 Task: Copy the card to the bottom of list, write list name "trello first" and board name "progress report".
Action: Mouse moved to (1329, 109)
Screenshot: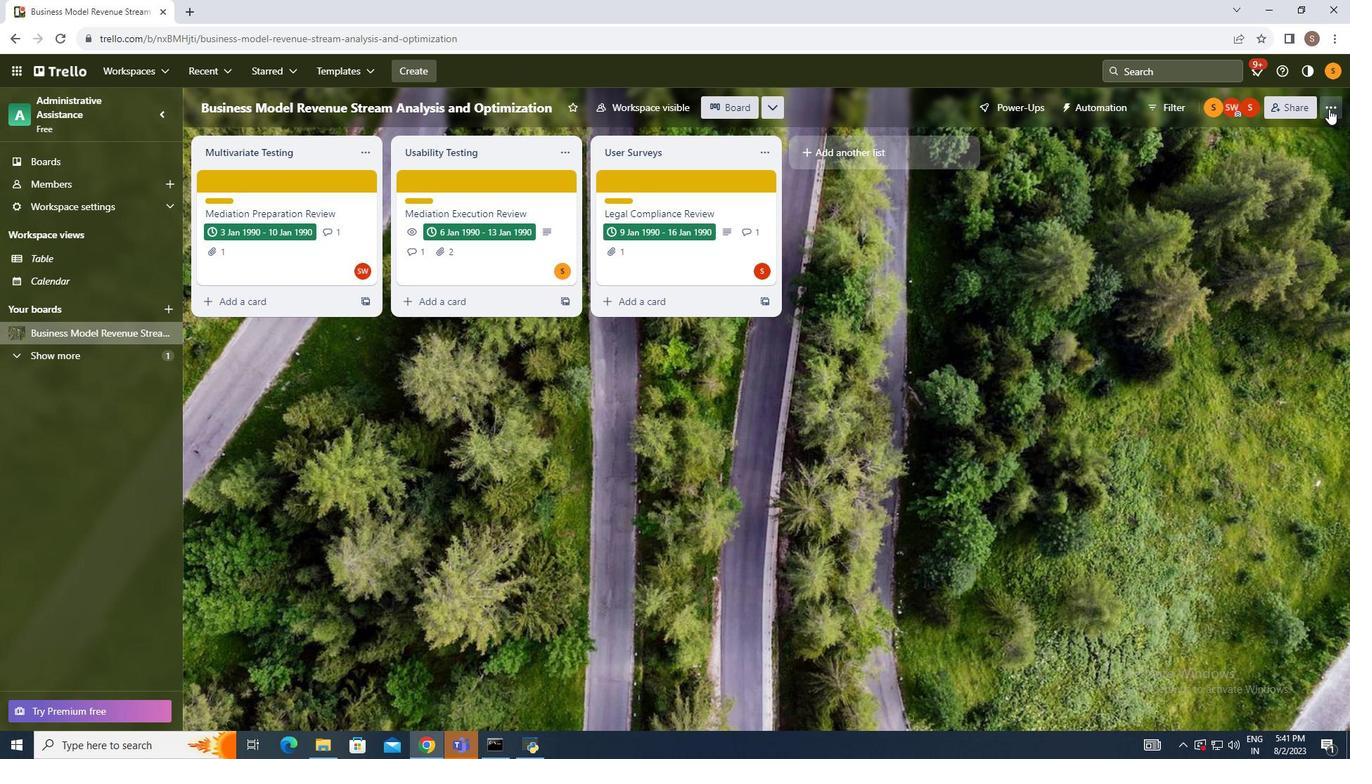 
Action: Mouse pressed left at (1329, 109)
Screenshot: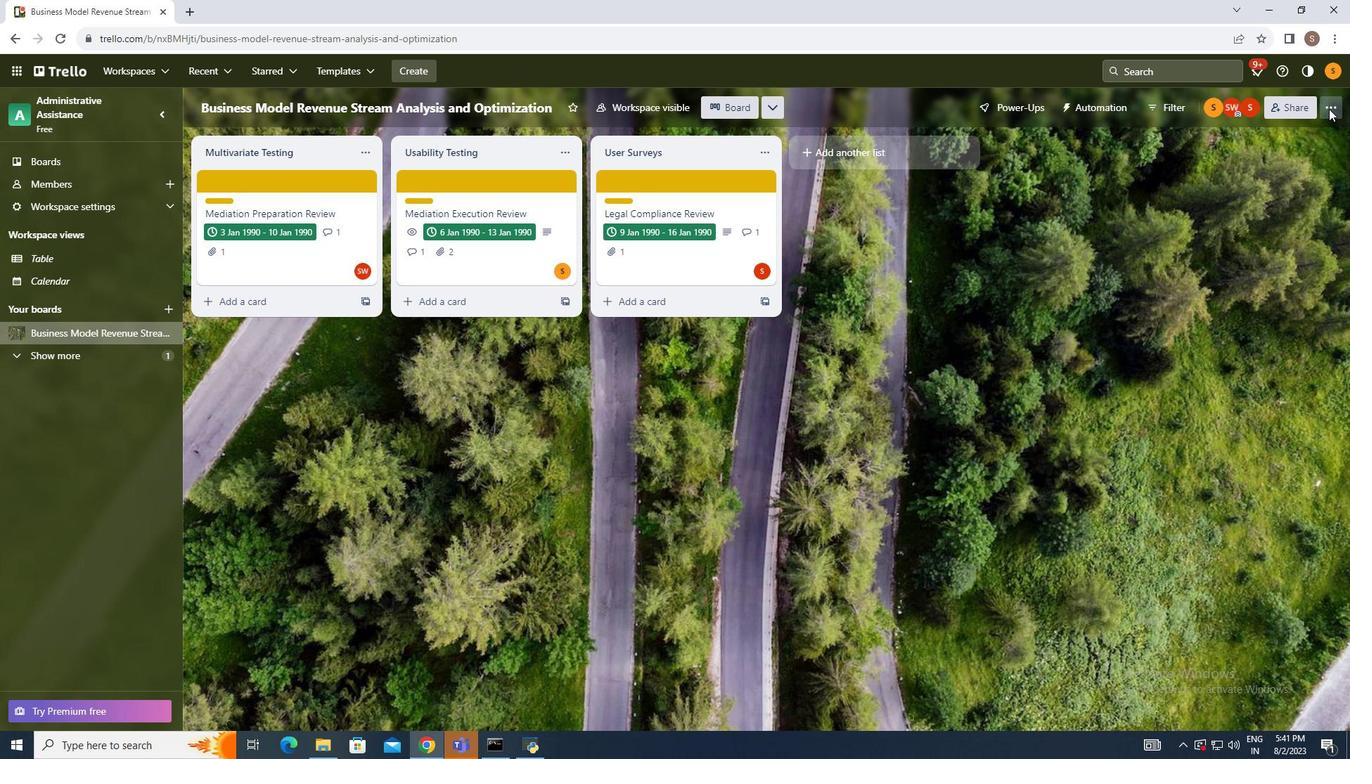 
Action: Mouse moved to (1223, 294)
Screenshot: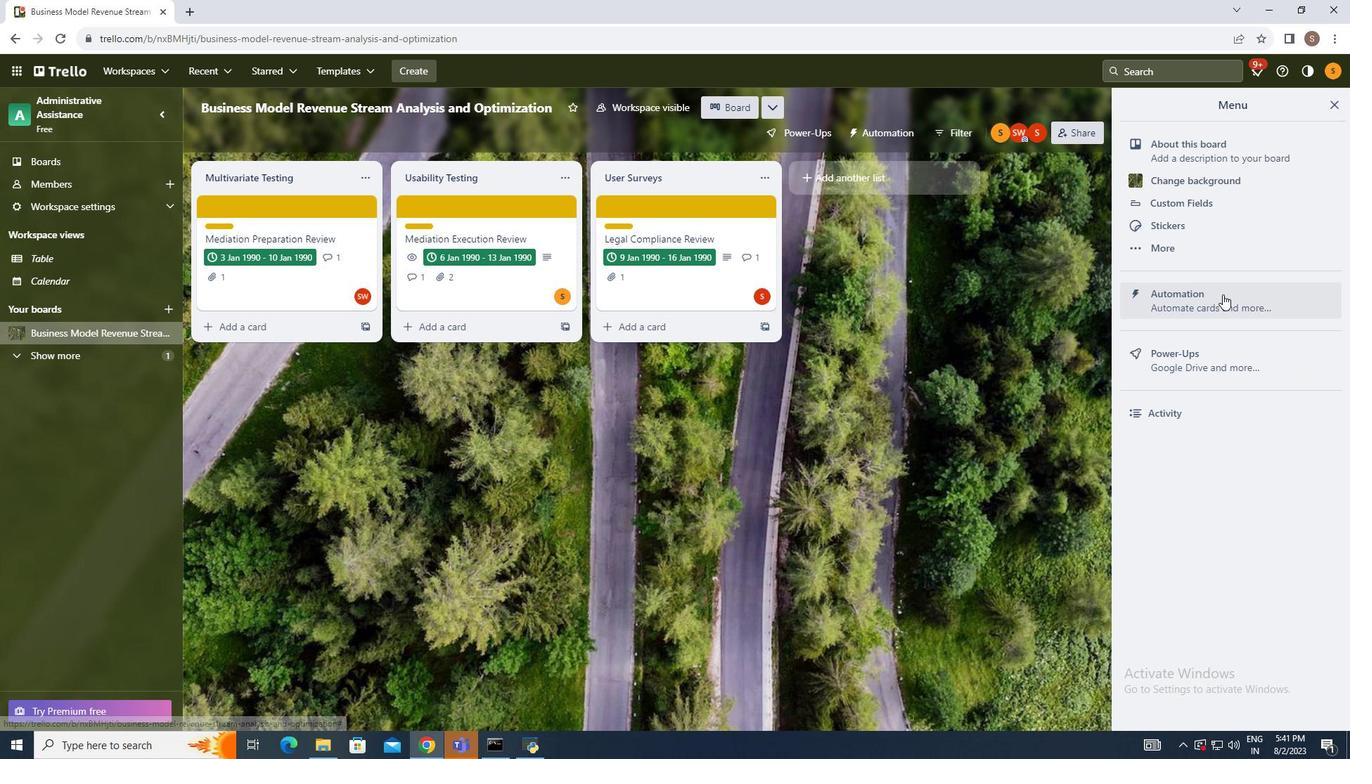 
Action: Mouse pressed left at (1223, 294)
Screenshot: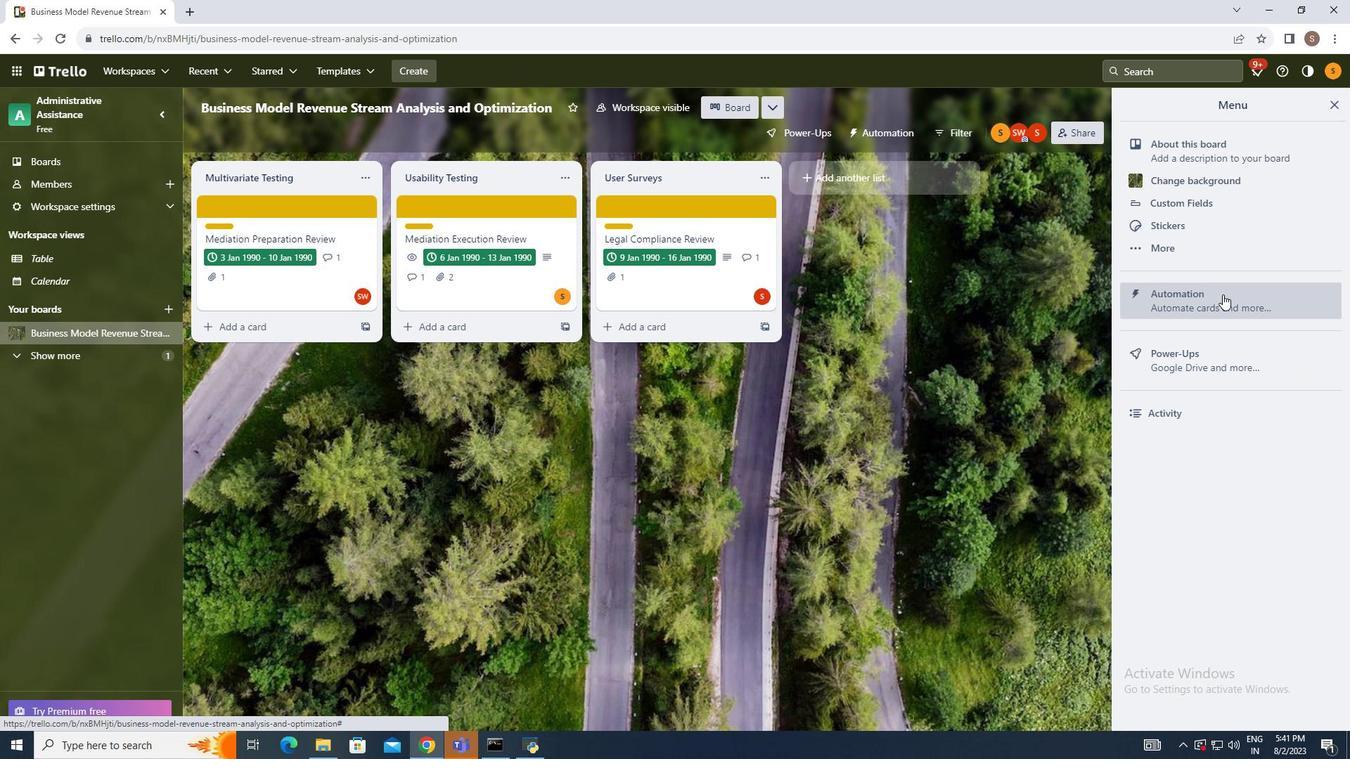 
Action: Mouse moved to (253, 360)
Screenshot: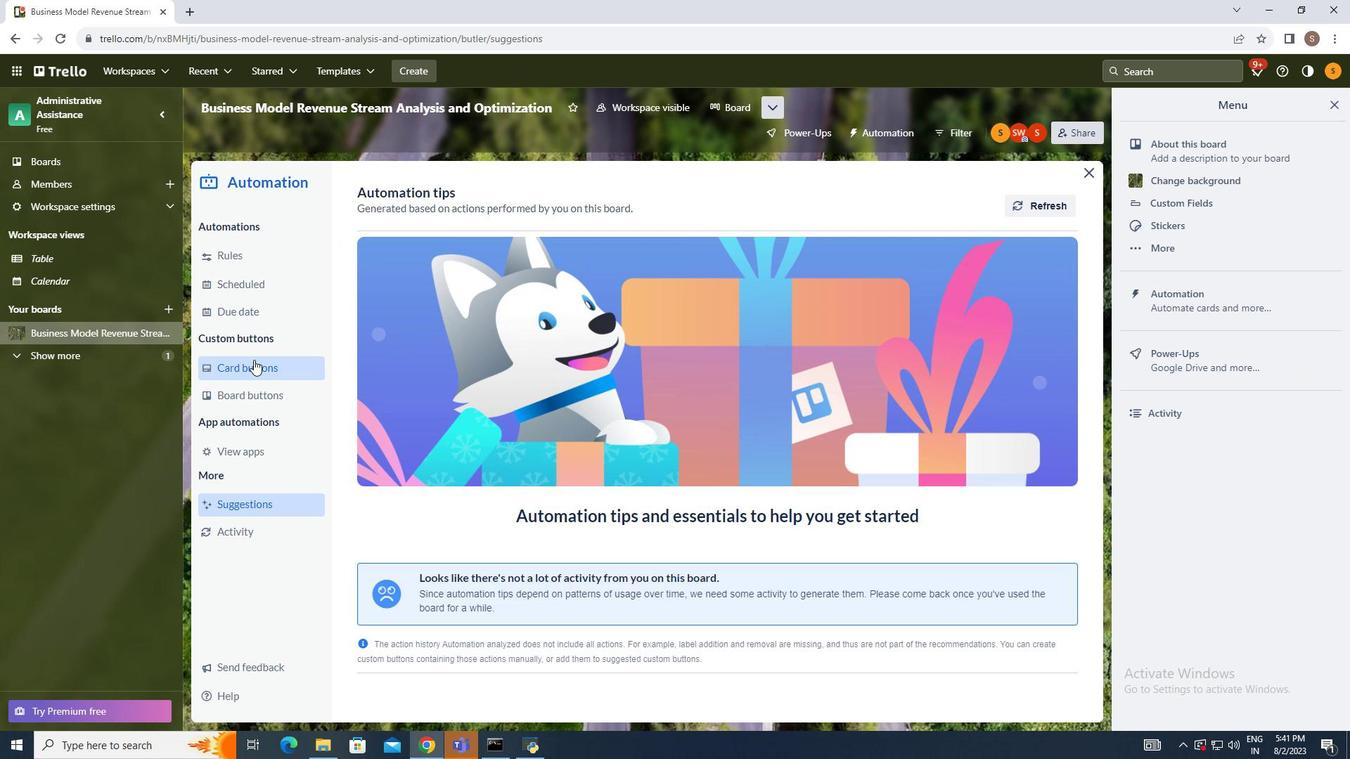 
Action: Mouse pressed left at (253, 360)
Screenshot: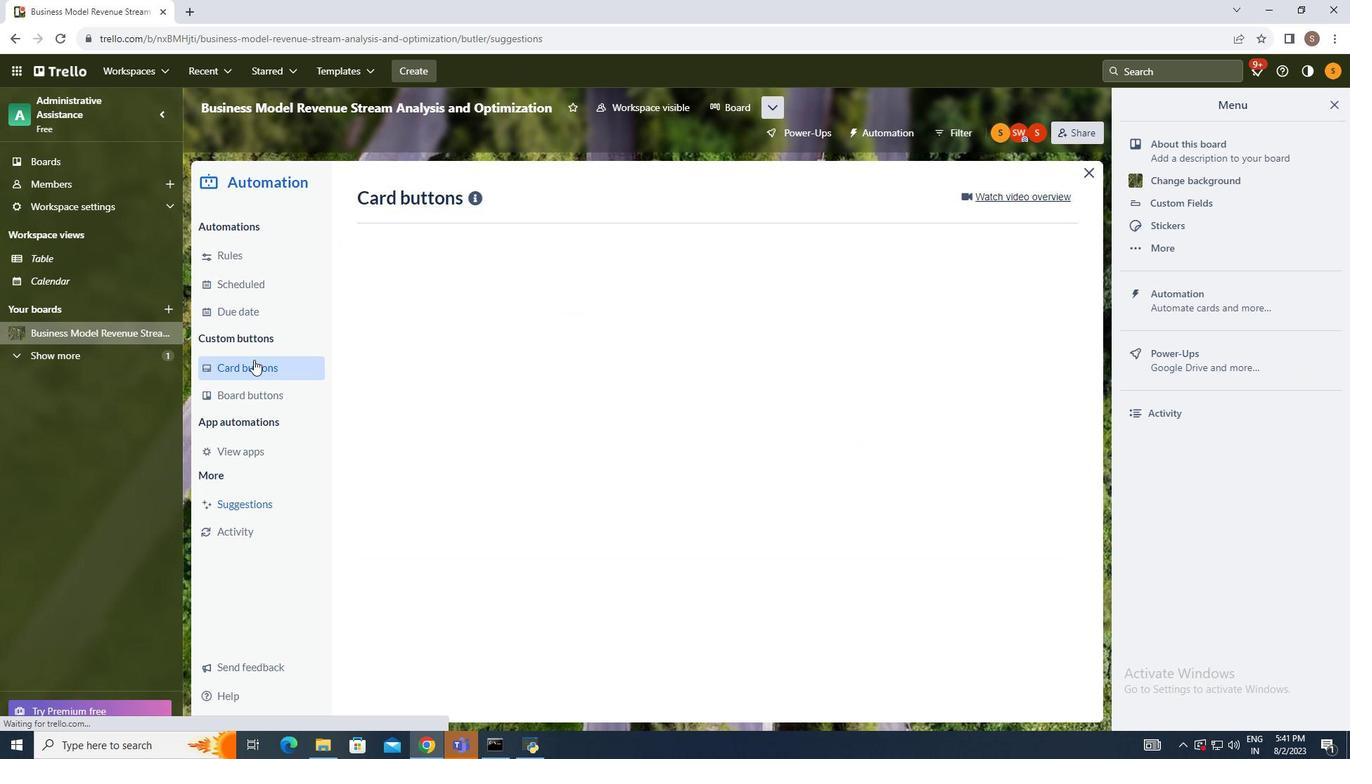 
Action: Mouse moved to (1009, 200)
Screenshot: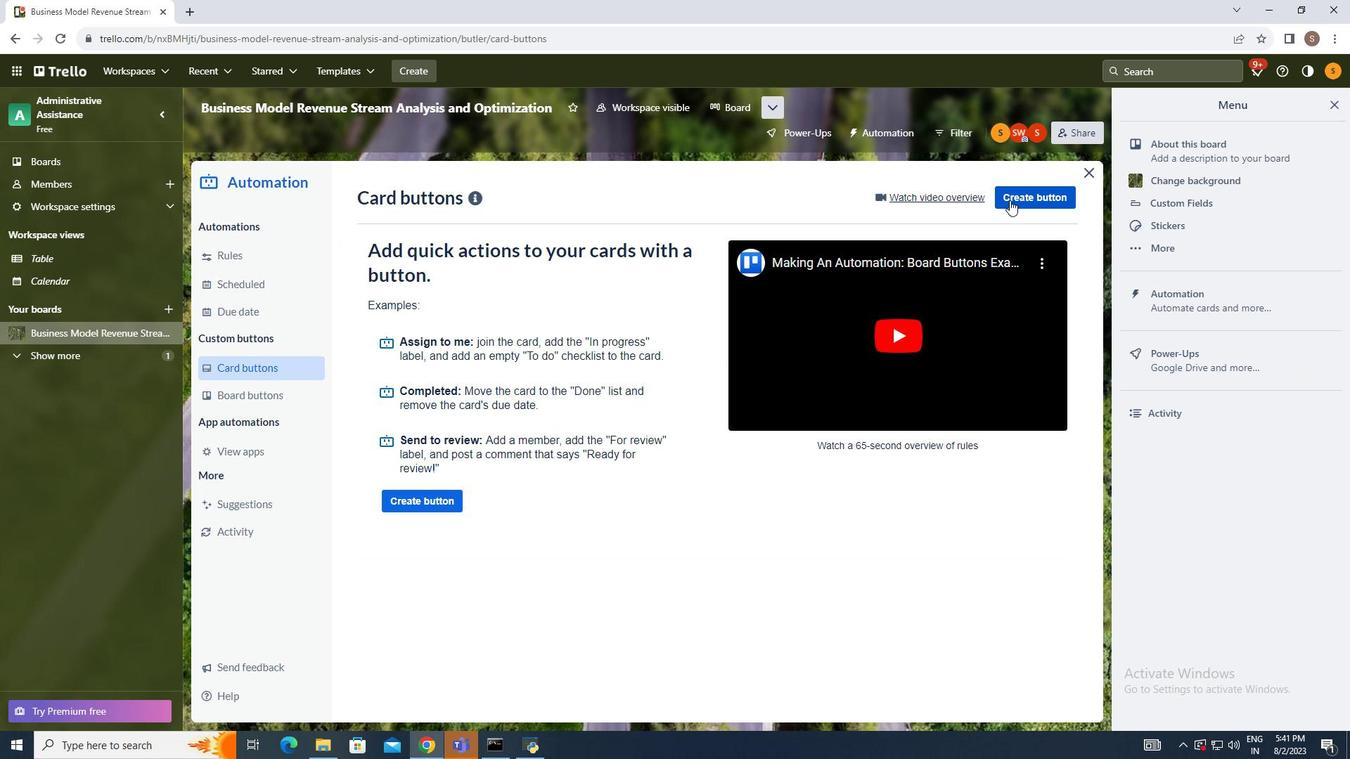 
Action: Mouse pressed left at (1009, 200)
Screenshot: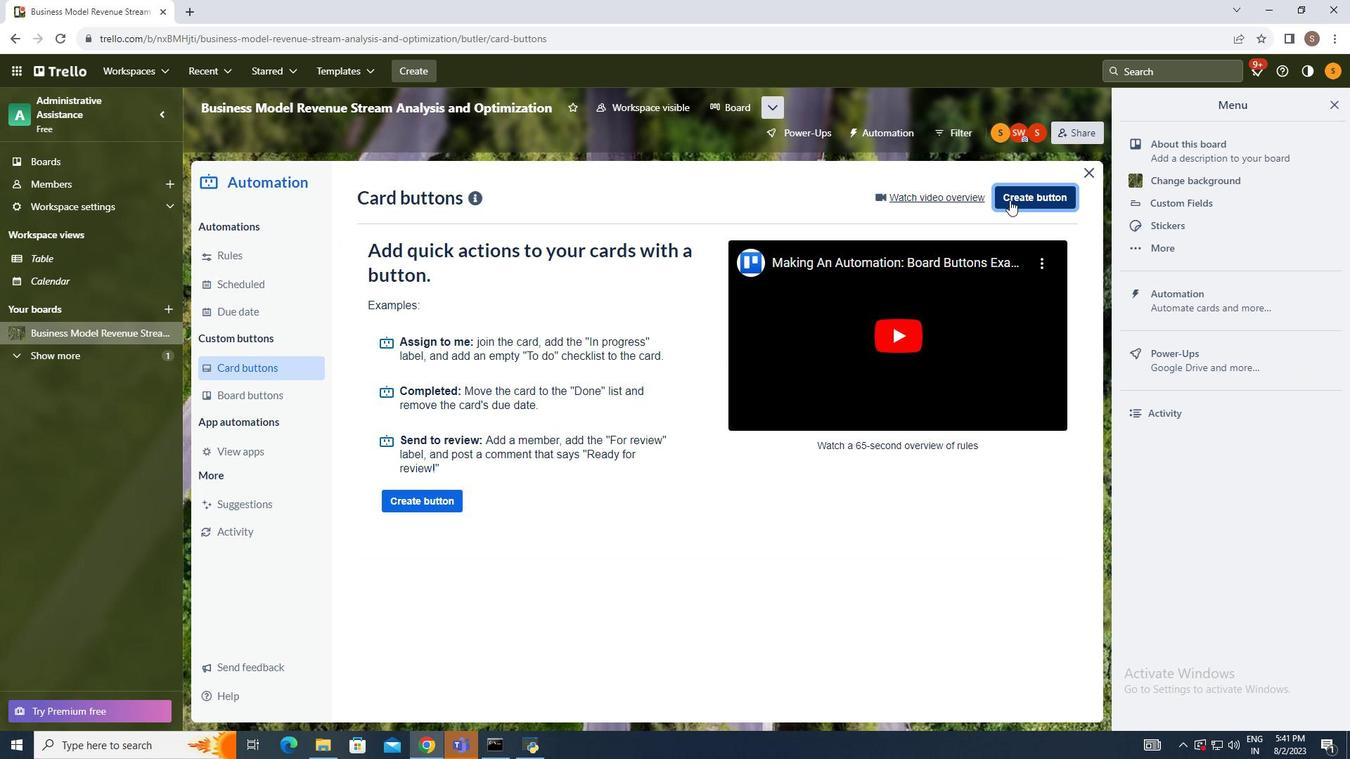 
Action: Mouse moved to (730, 391)
Screenshot: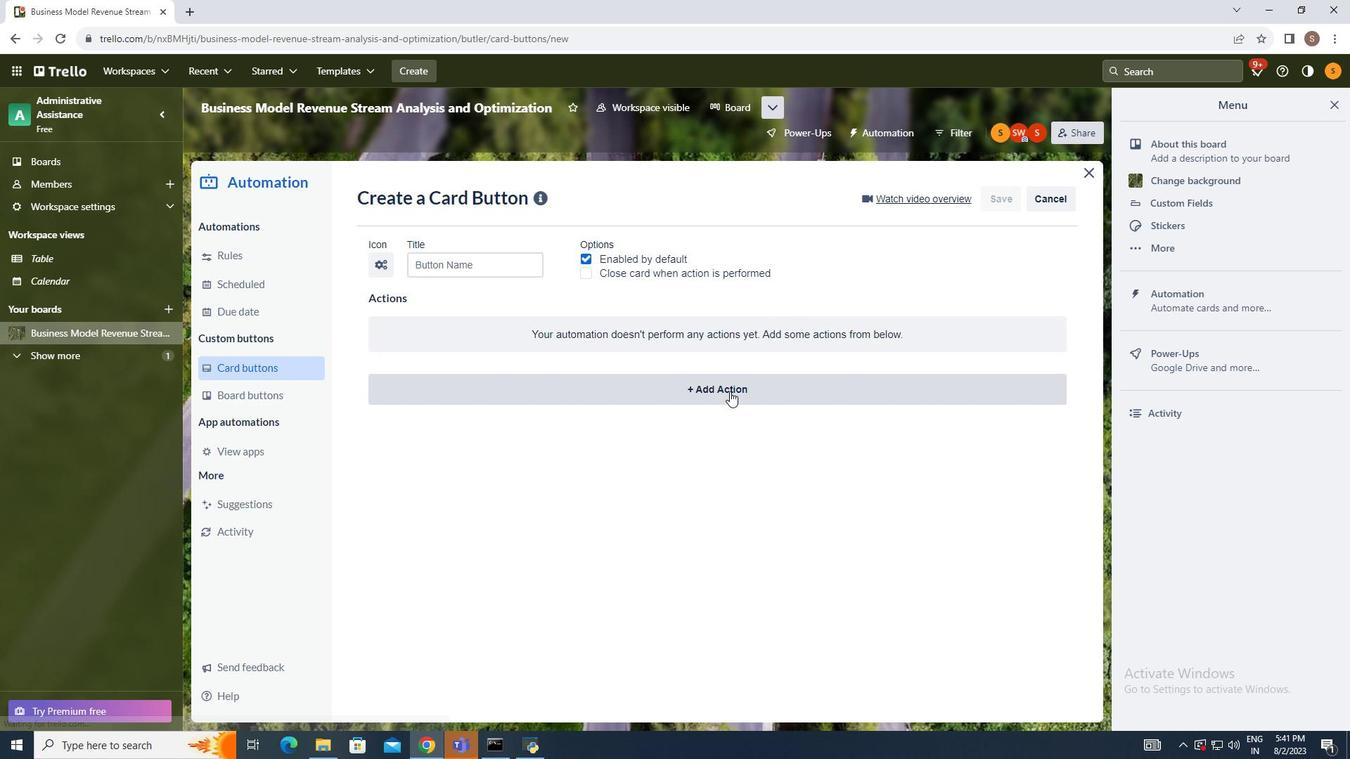 
Action: Mouse pressed left at (730, 391)
Screenshot: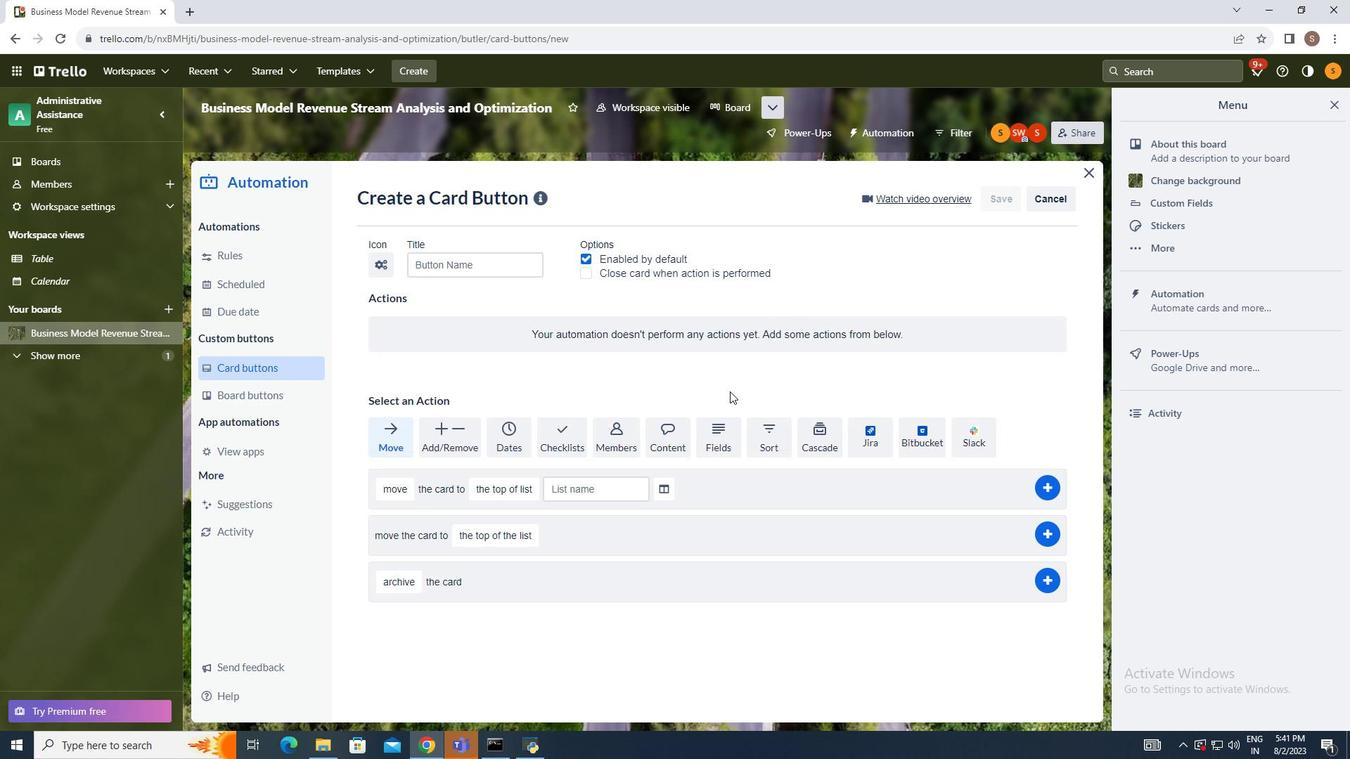 
Action: Mouse moved to (395, 488)
Screenshot: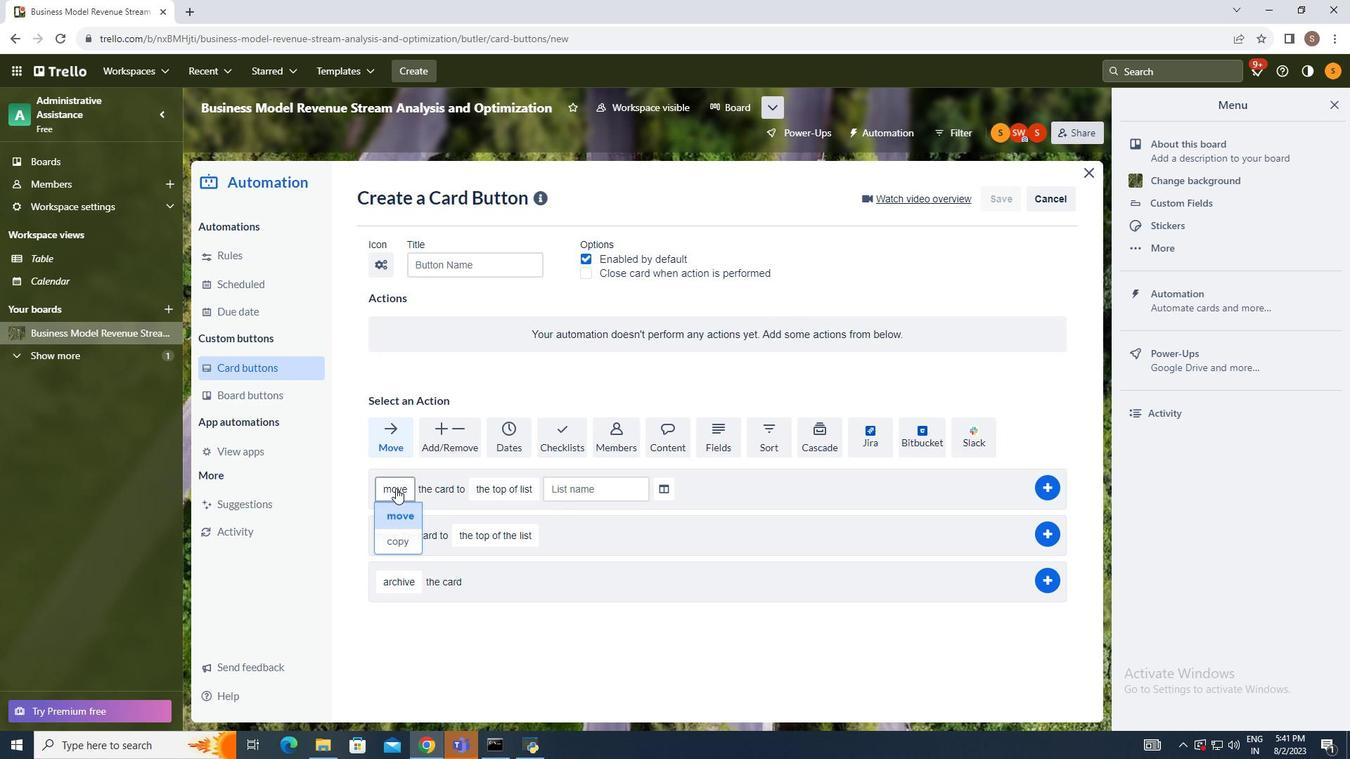 
Action: Mouse pressed left at (395, 488)
Screenshot: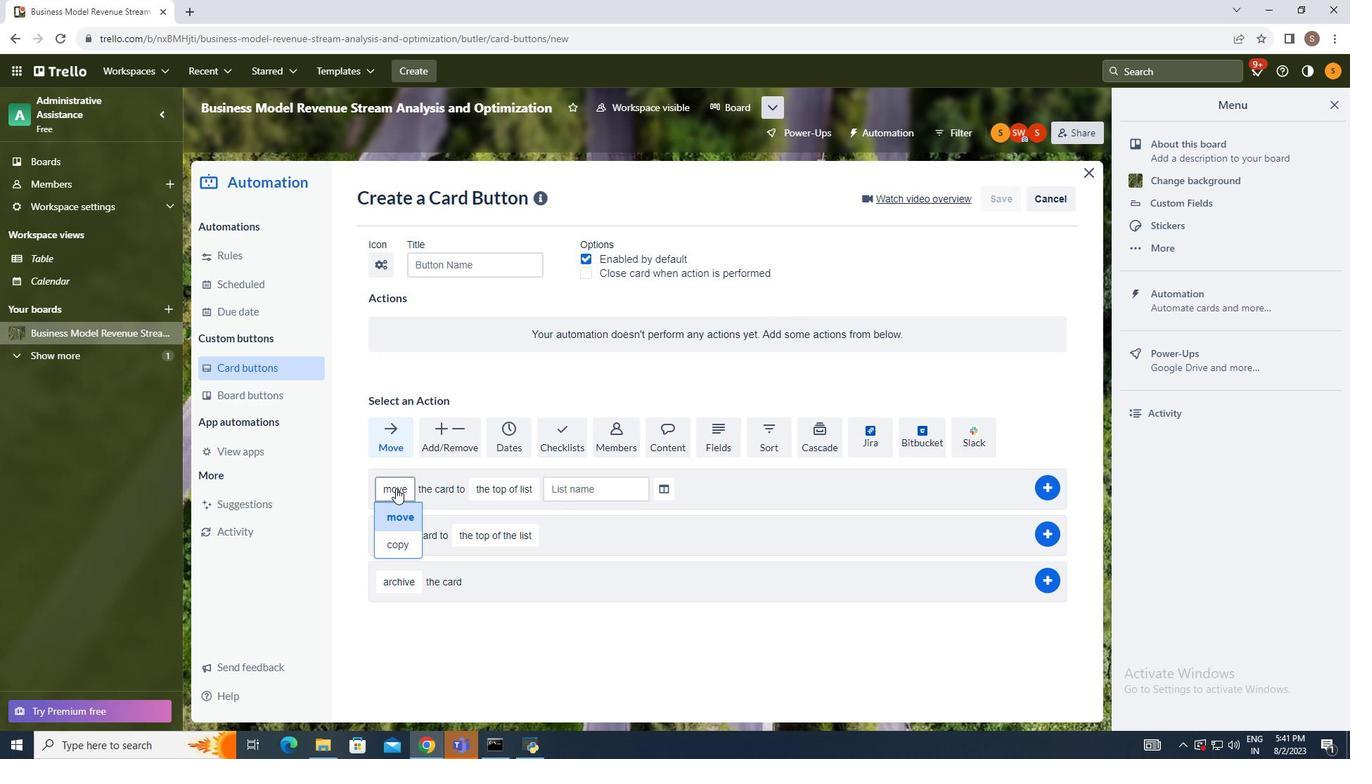 
Action: Mouse moved to (398, 512)
Screenshot: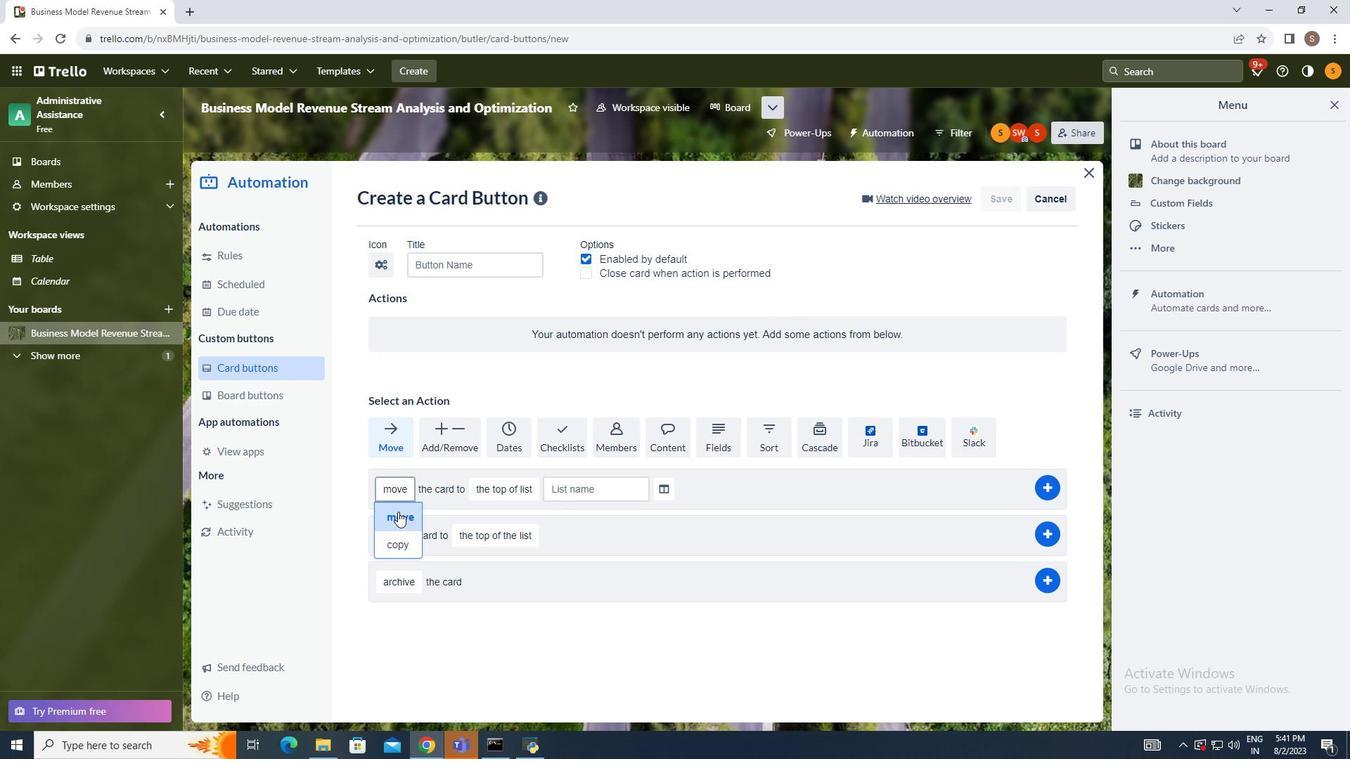 
Action: Mouse pressed left at (398, 512)
Screenshot: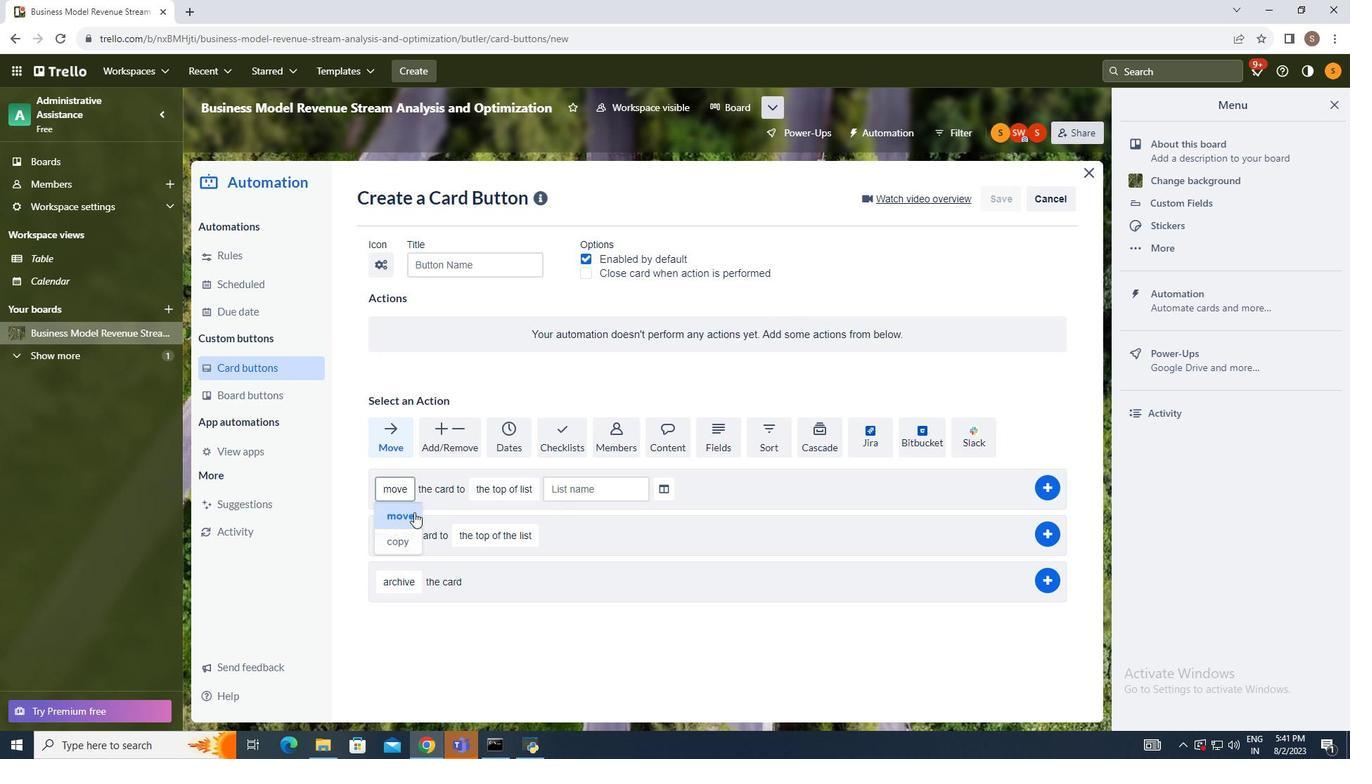 
Action: Mouse moved to (488, 490)
Screenshot: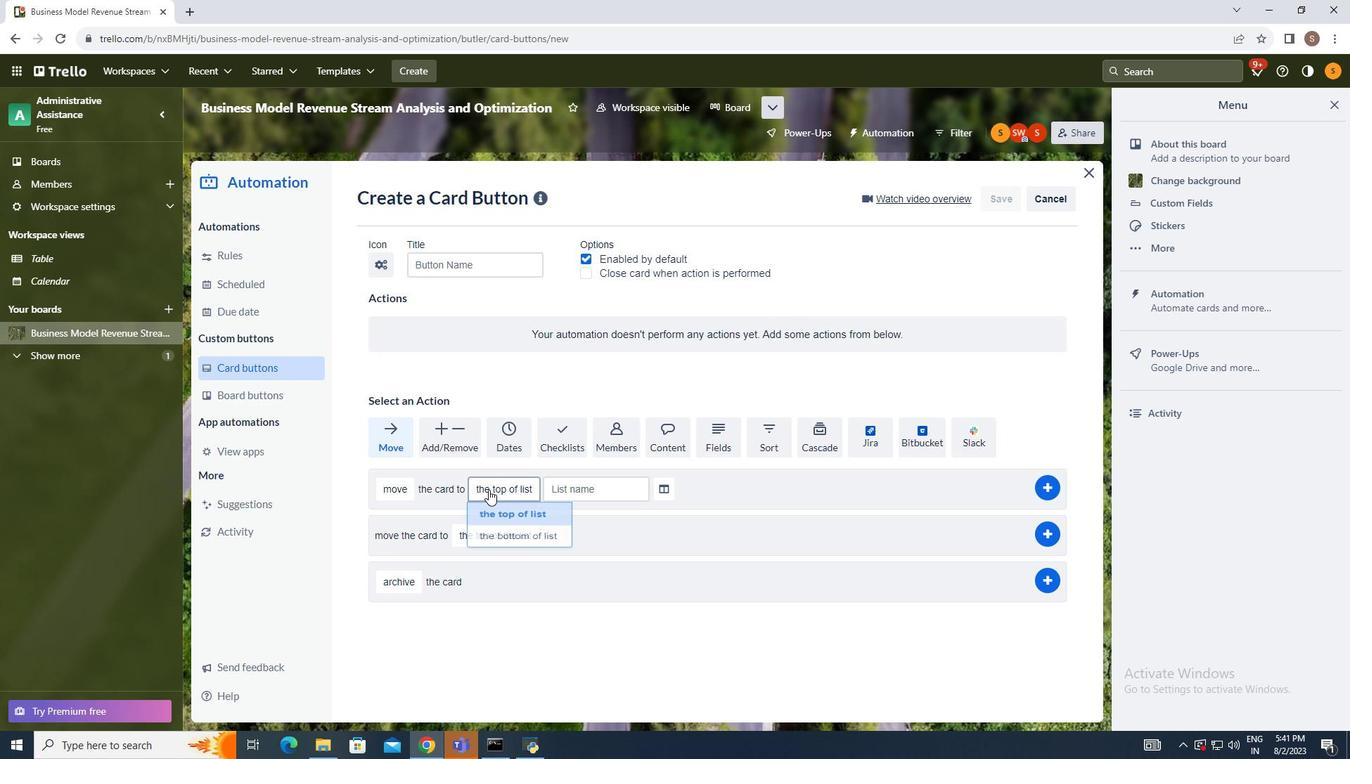 
Action: Mouse pressed left at (488, 490)
Screenshot: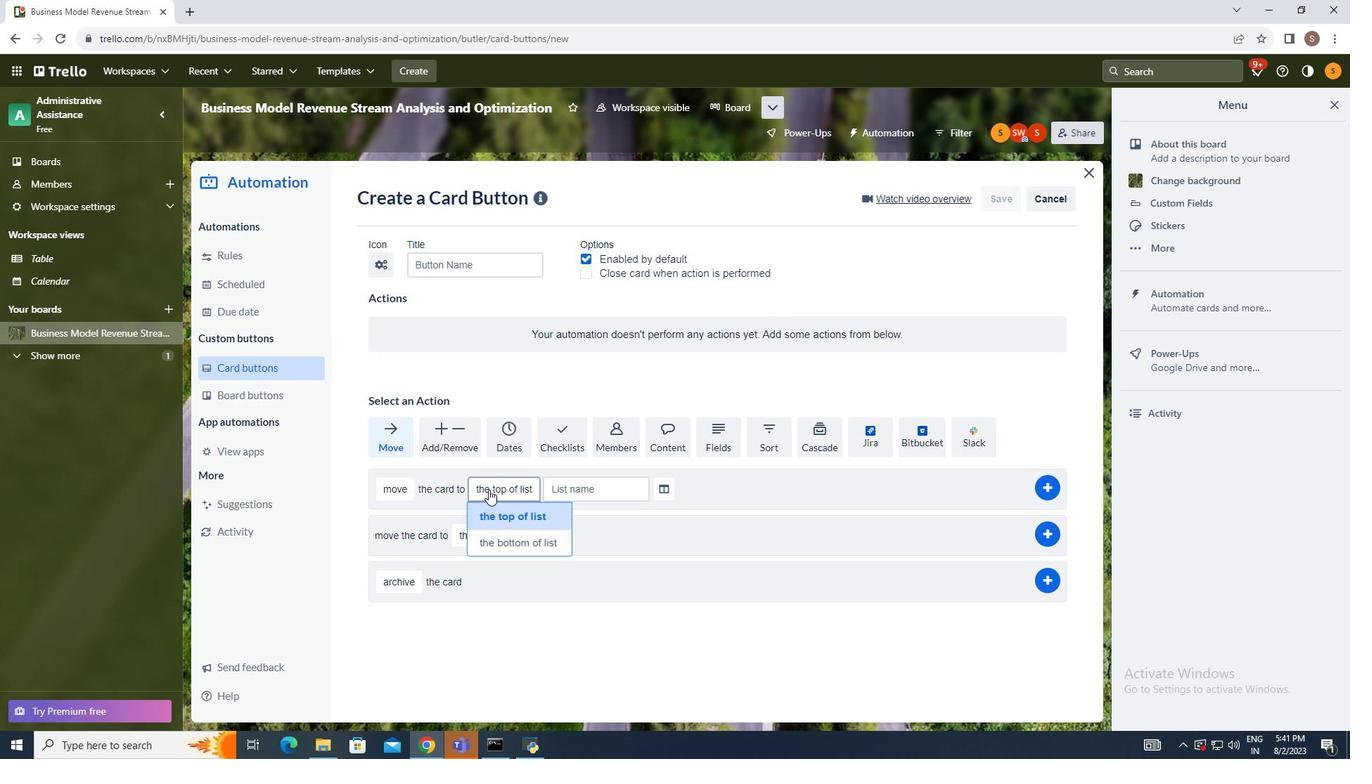 
Action: Mouse moved to (501, 543)
Screenshot: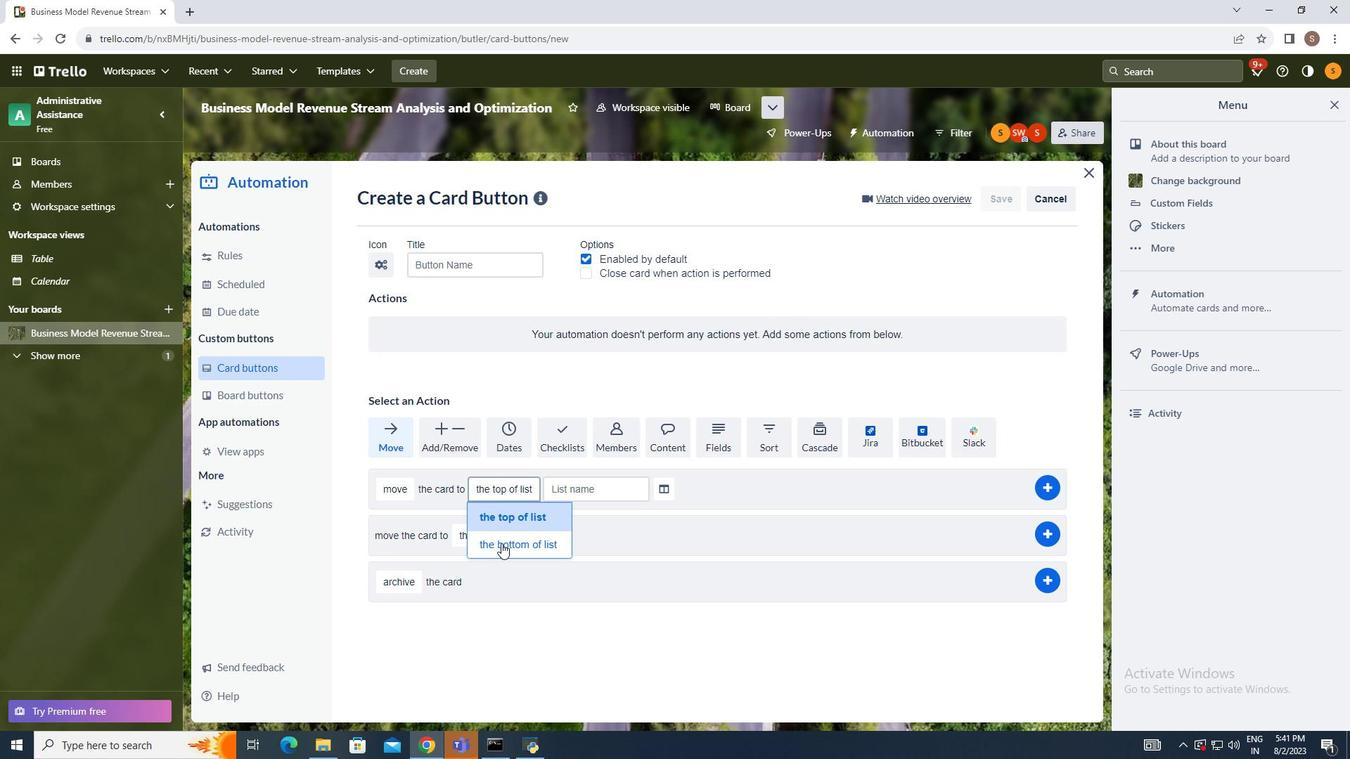 
Action: Mouse pressed left at (501, 543)
Screenshot: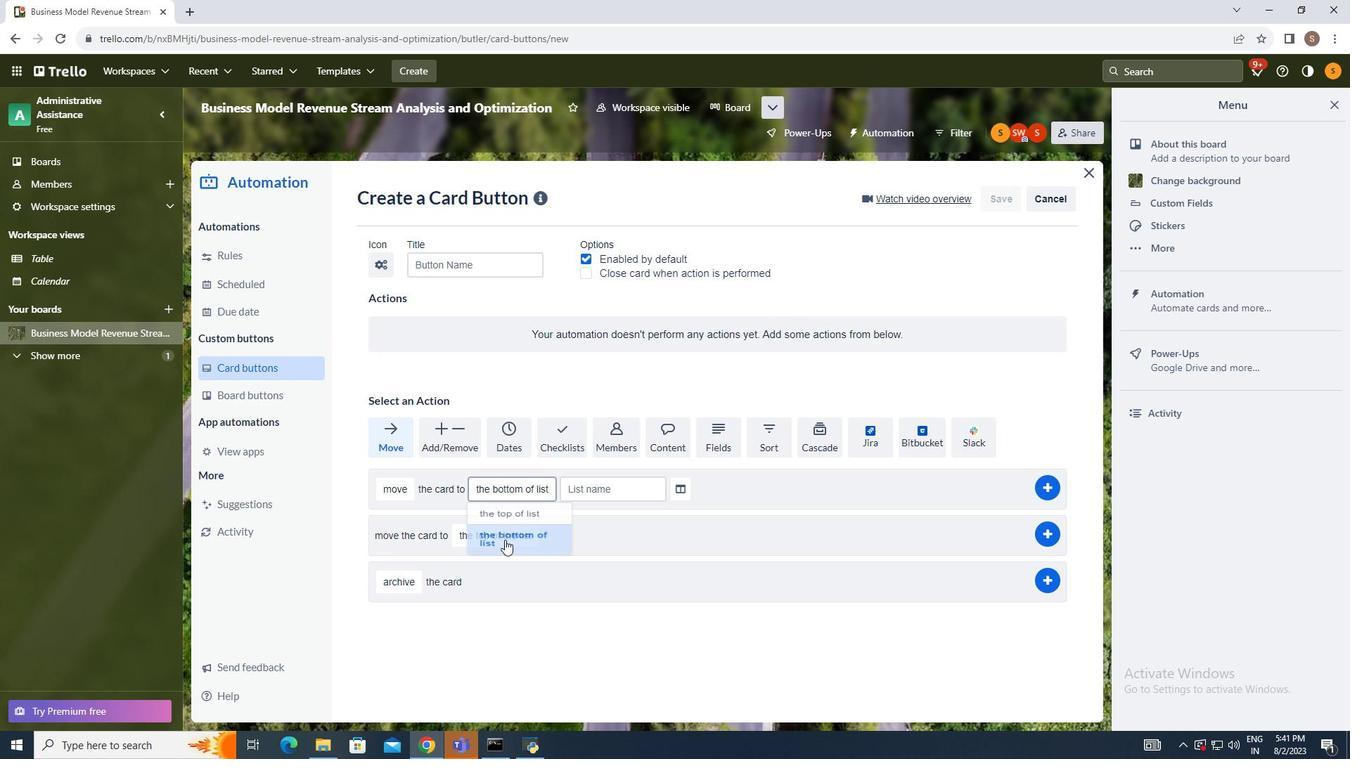 
Action: Mouse moved to (583, 488)
Screenshot: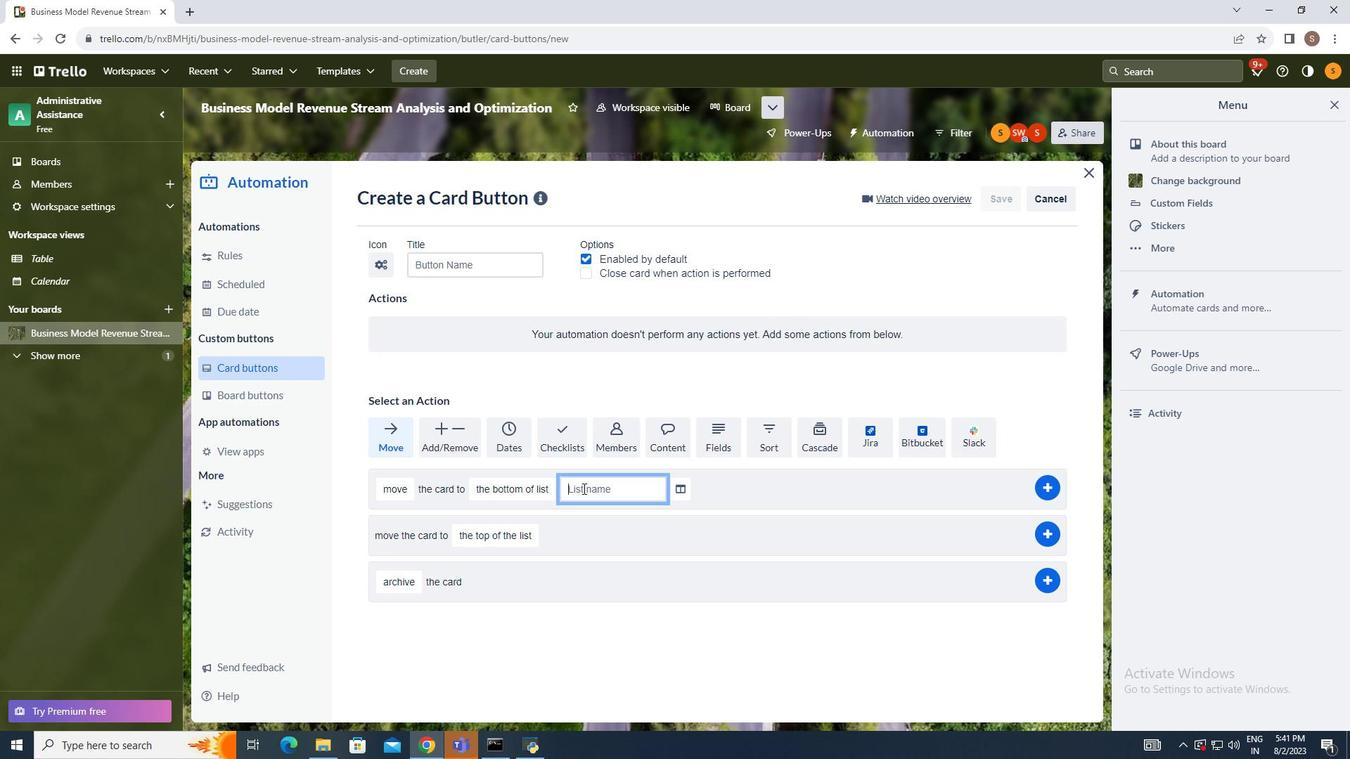 
Action: Mouse pressed left at (583, 488)
Screenshot: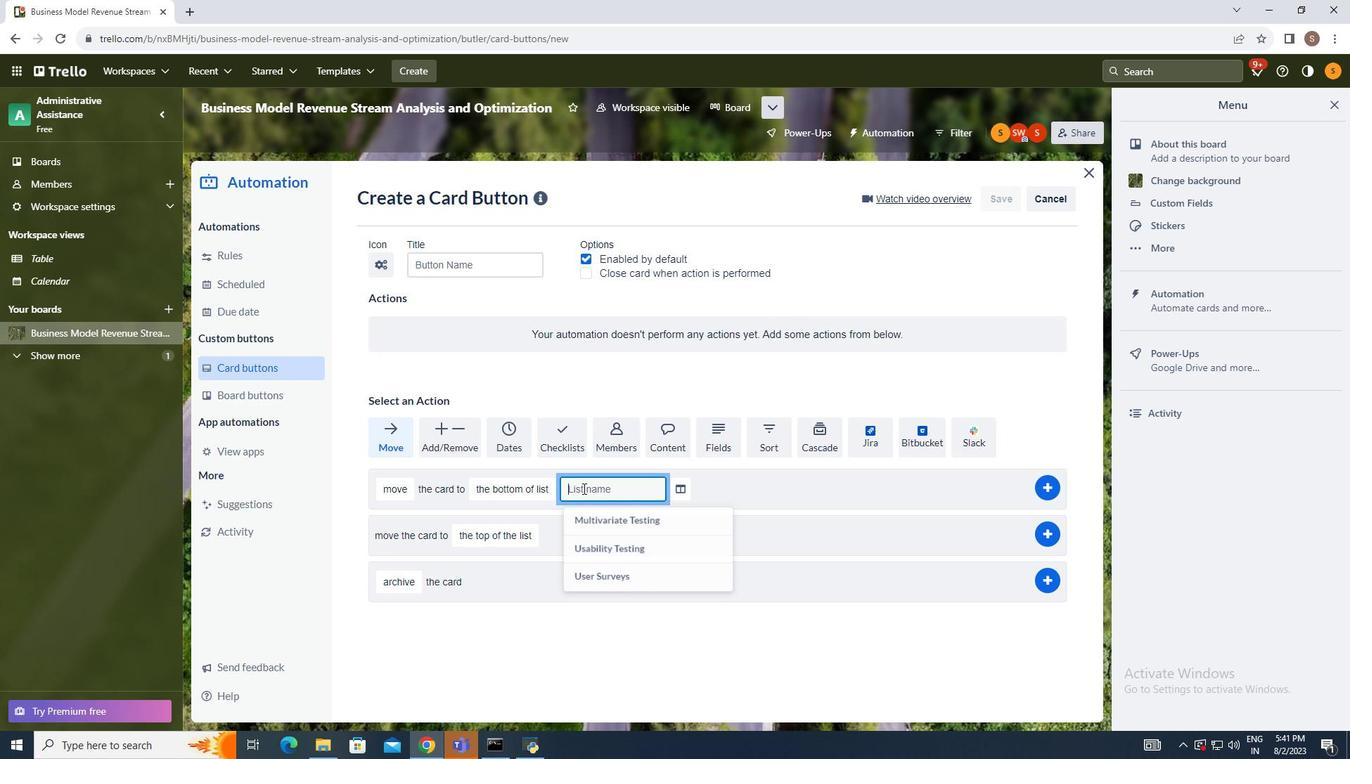 
Action: Mouse moved to (811, 516)
Screenshot: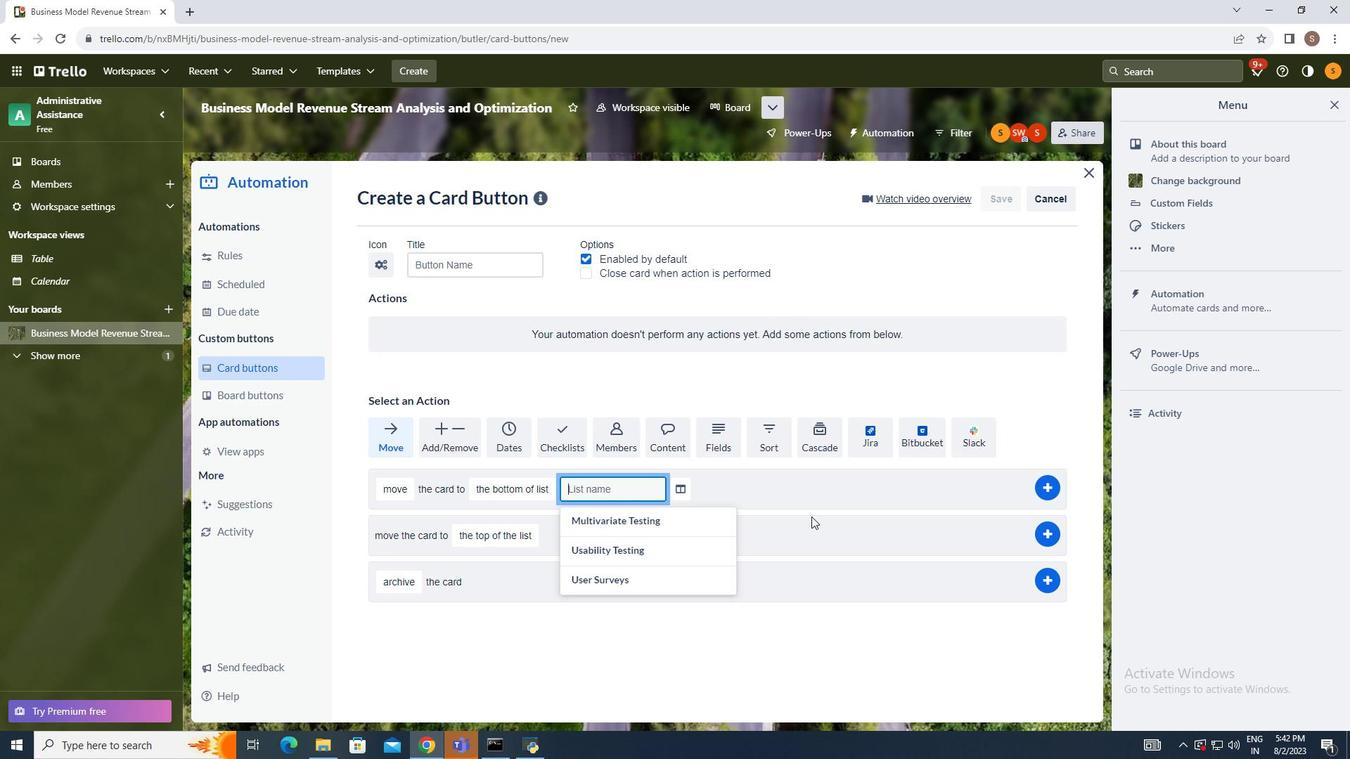 
Action: Key pressed trello<Key.space>first
Screenshot: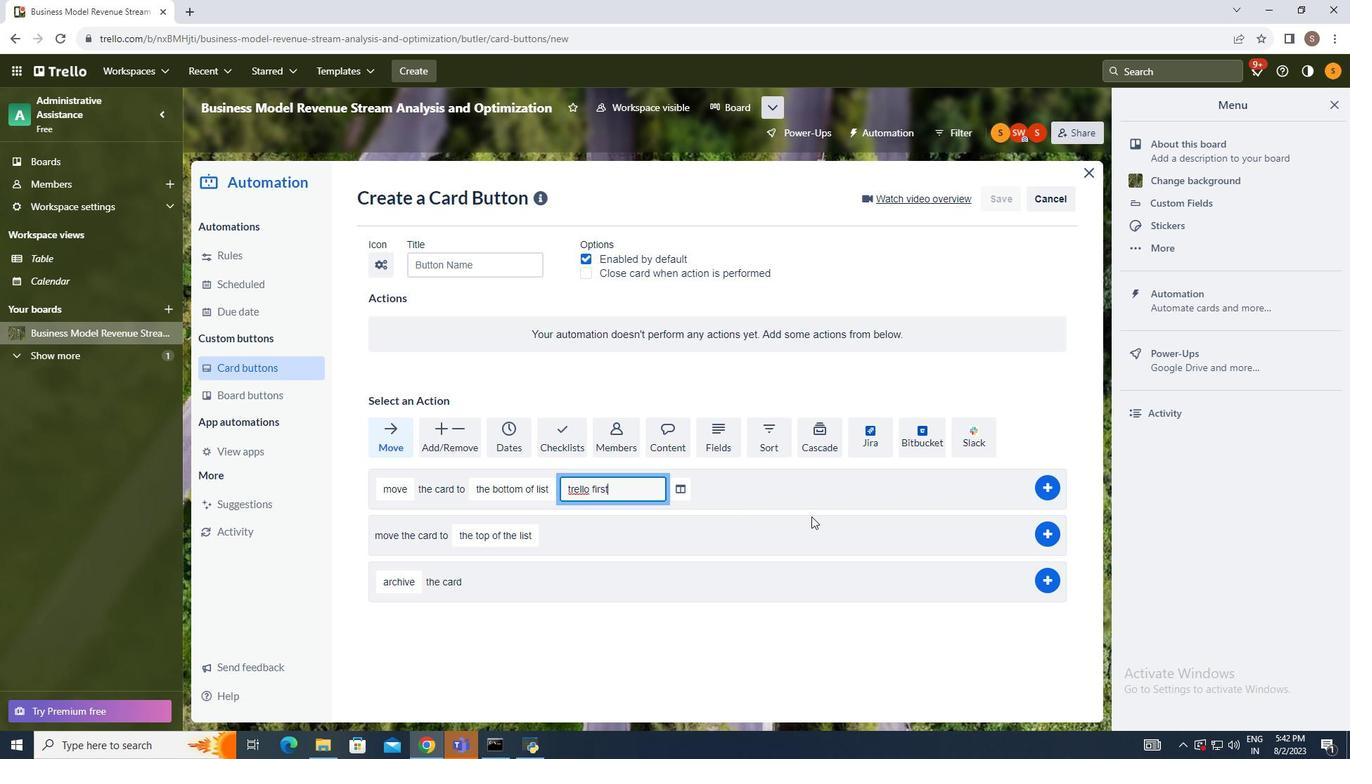 
Action: Mouse moved to (682, 491)
Screenshot: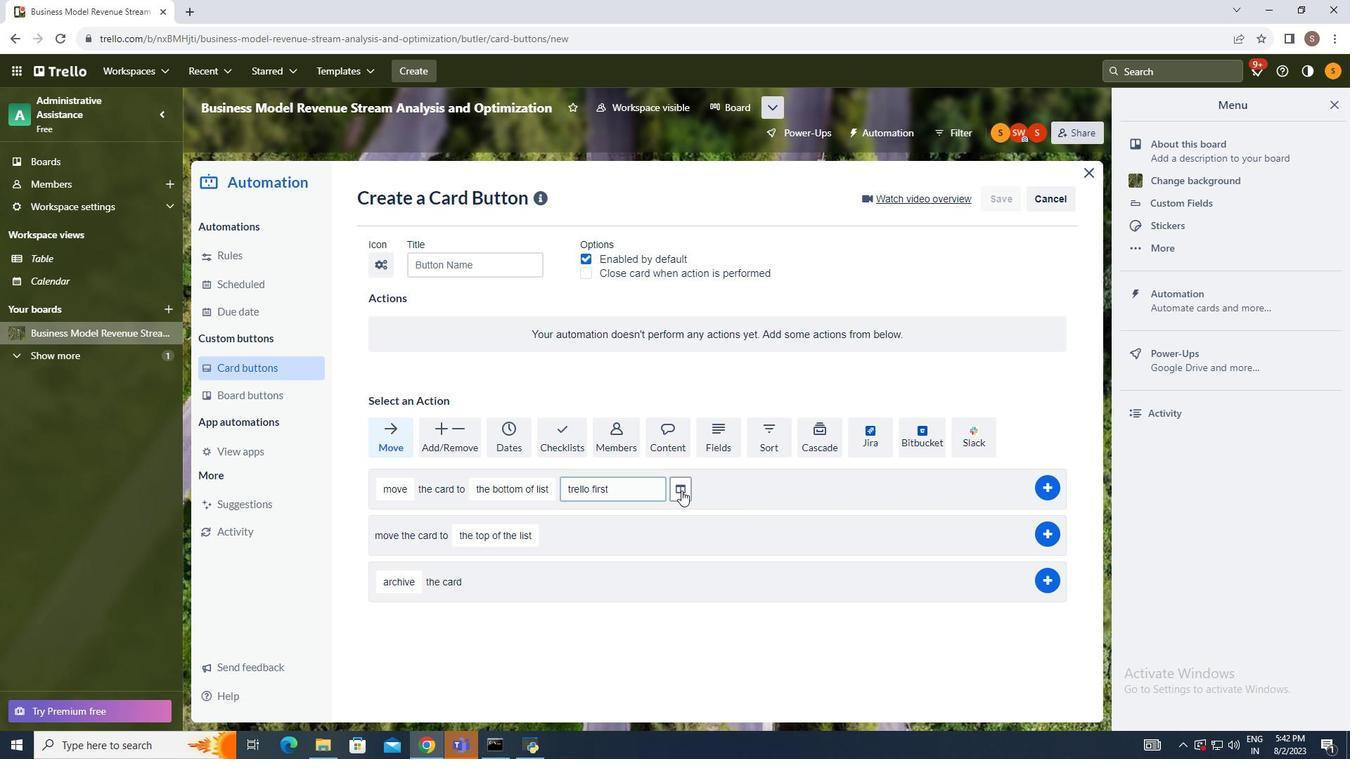 
Action: Mouse pressed left at (682, 491)
Screenshot: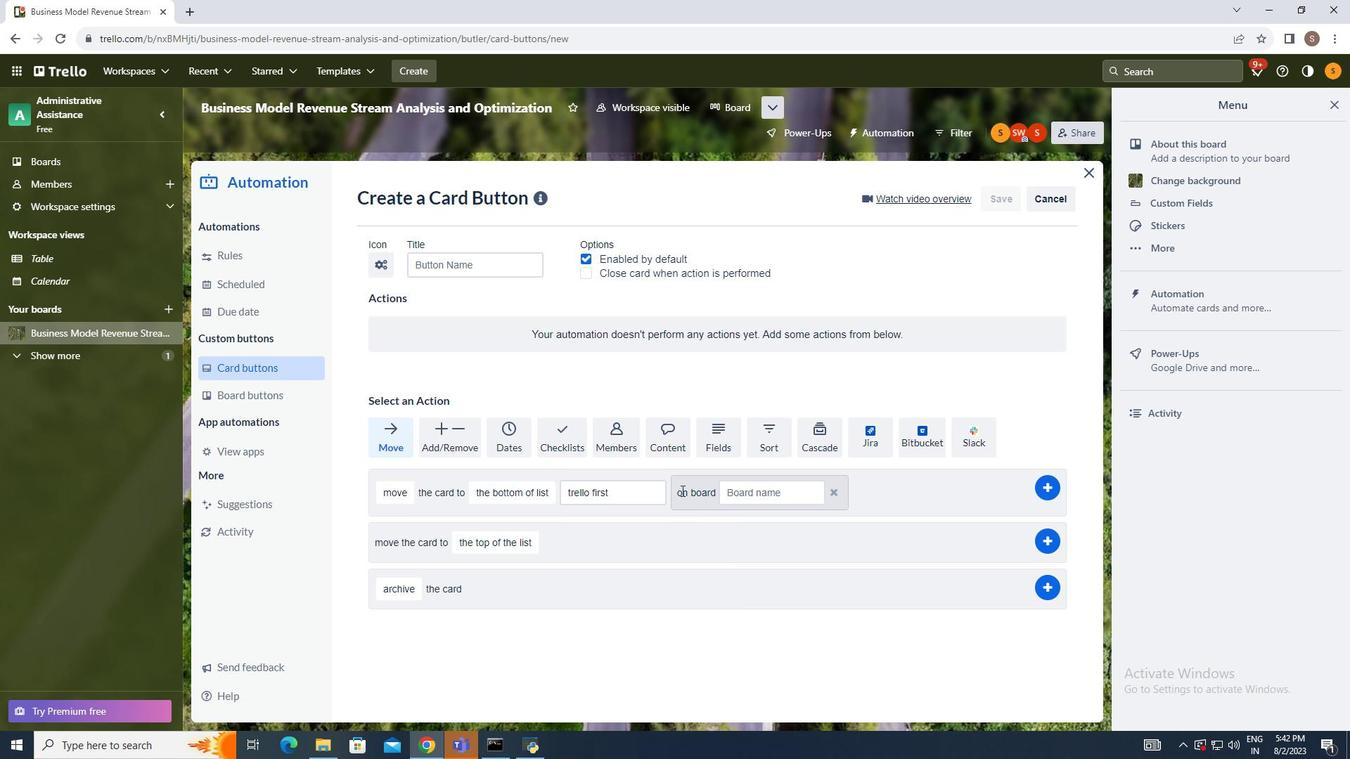 
Action: Mouse moved to (748, 495)
Screenshot: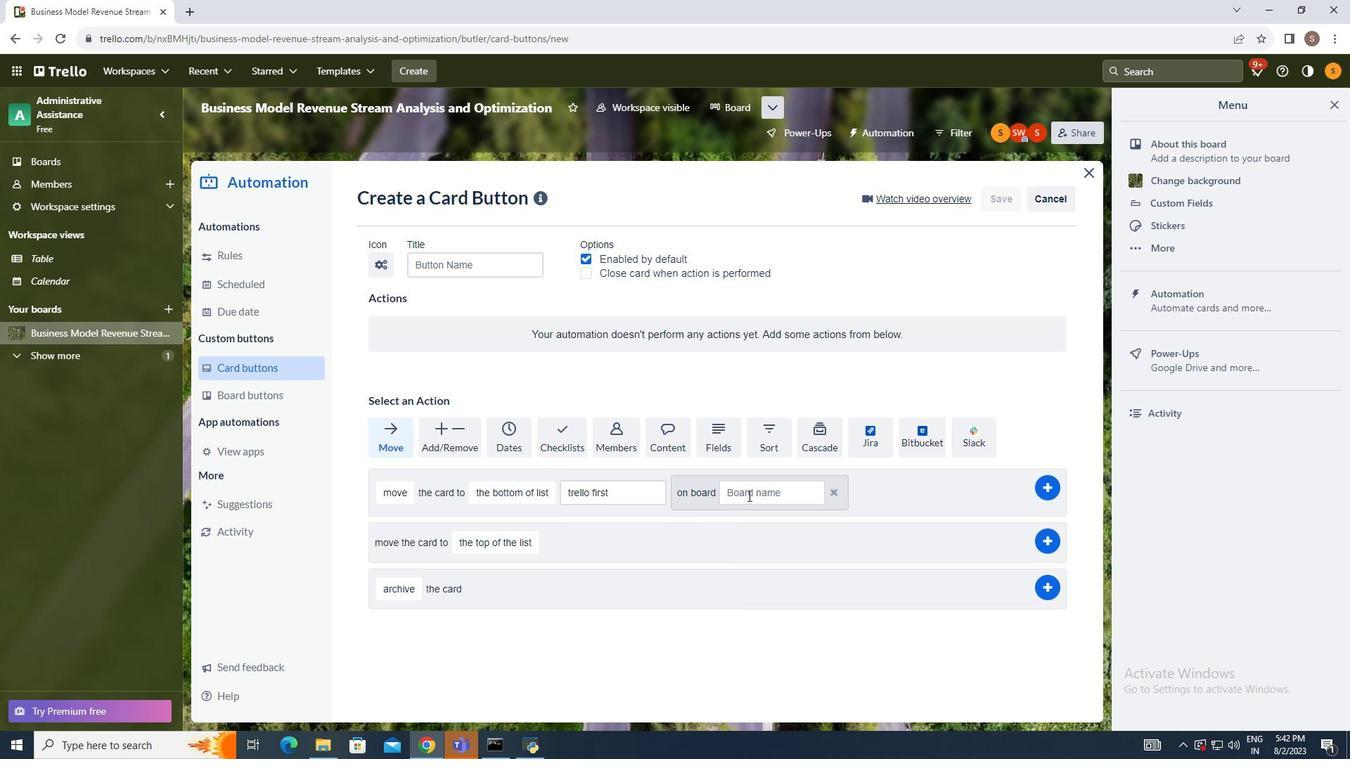 
Action: Mouse pressed left at (748, 495)
Screenshot: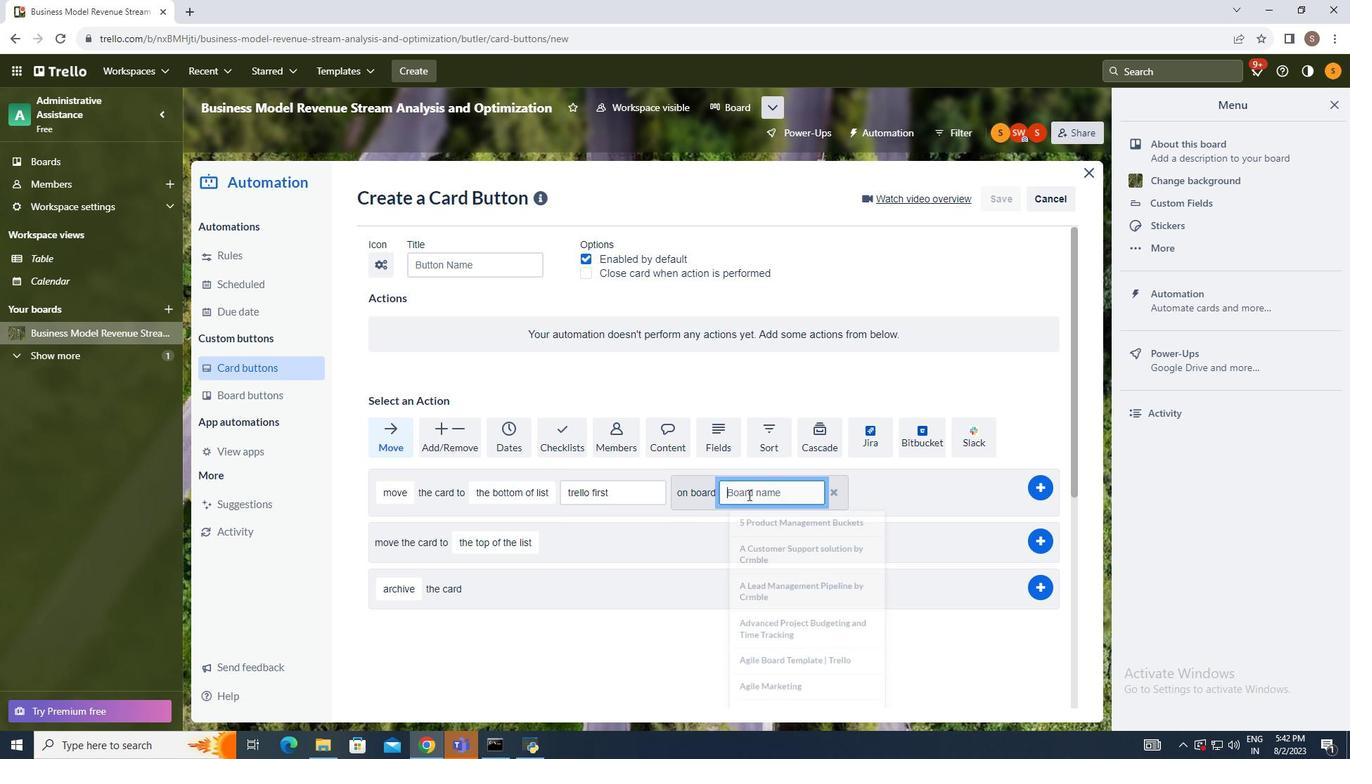 
Action: Mouse moved to (680, 551)
Screenshot: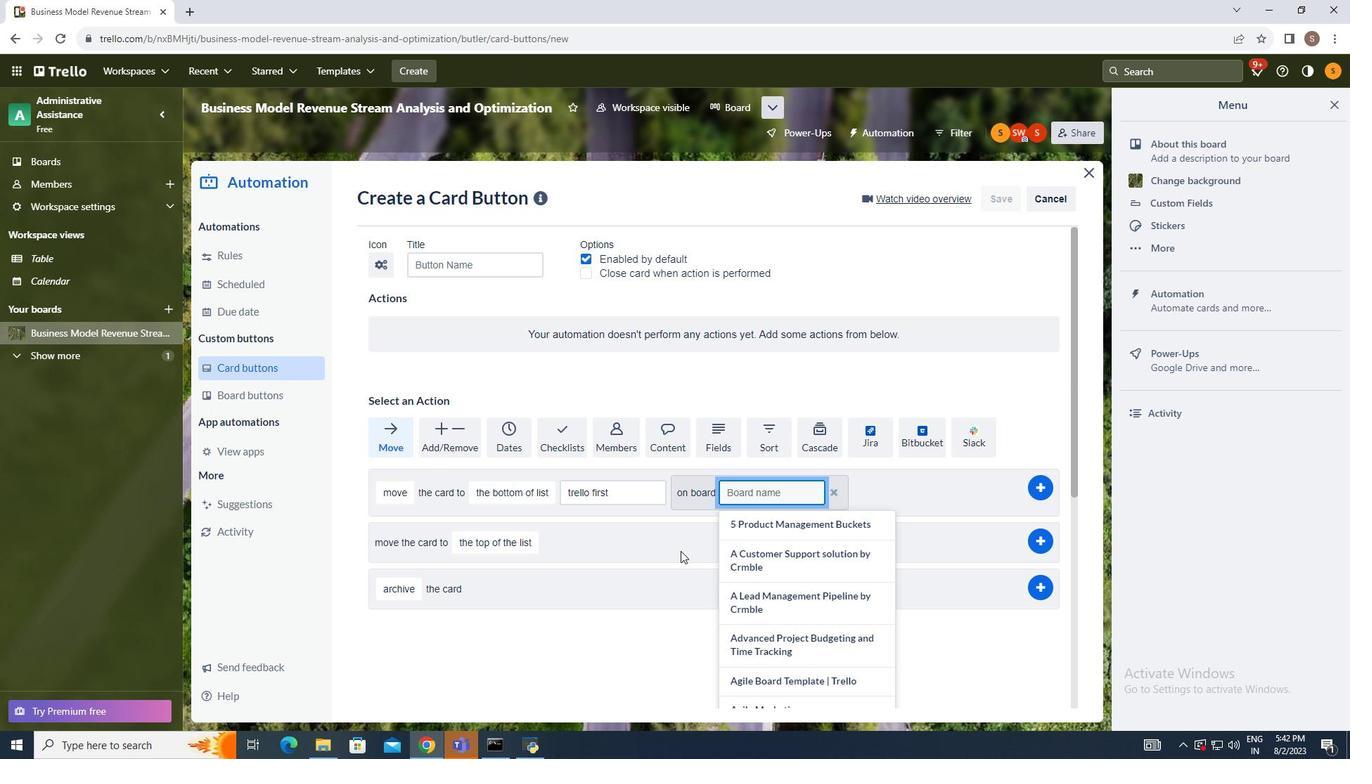 
Action: Key pressed progress<Key.space>report
Screenshot: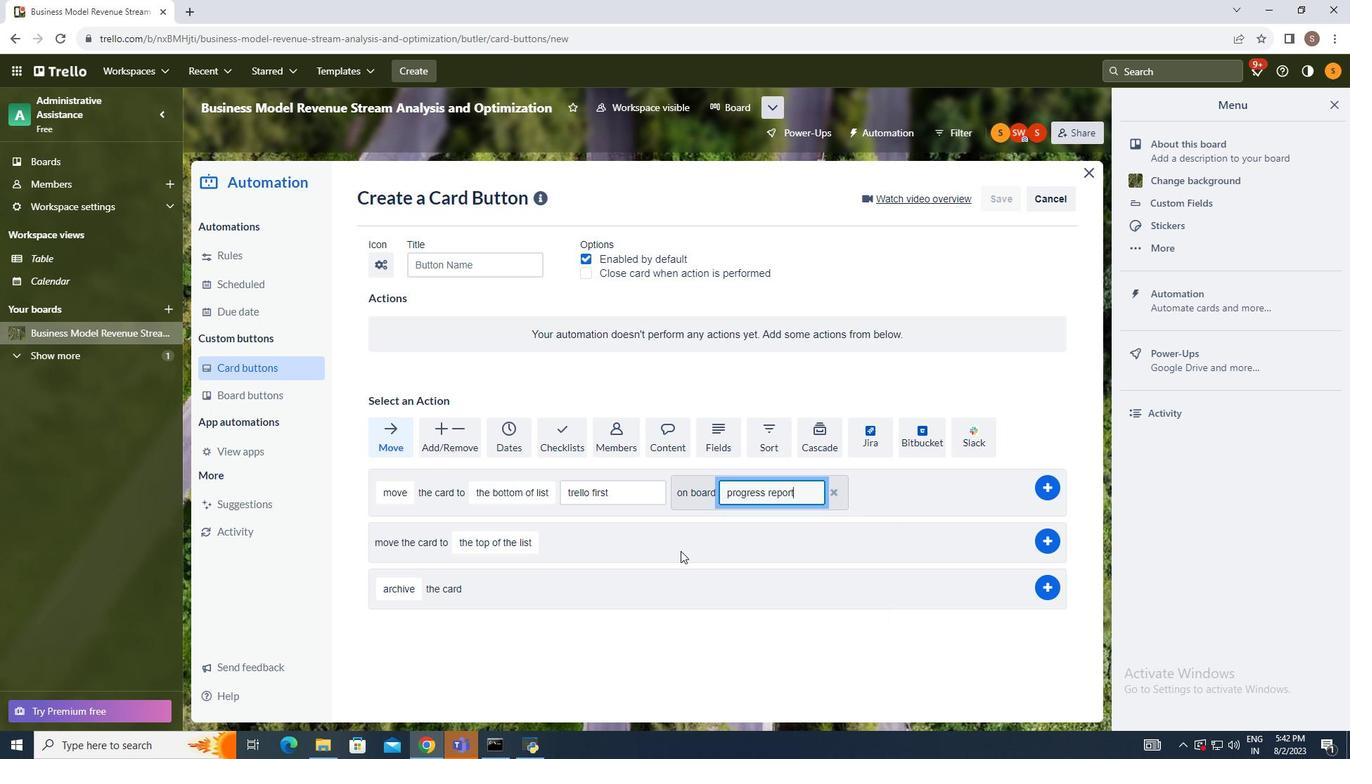 
Action: Mouse moved to (1046, 489)
Screenshot: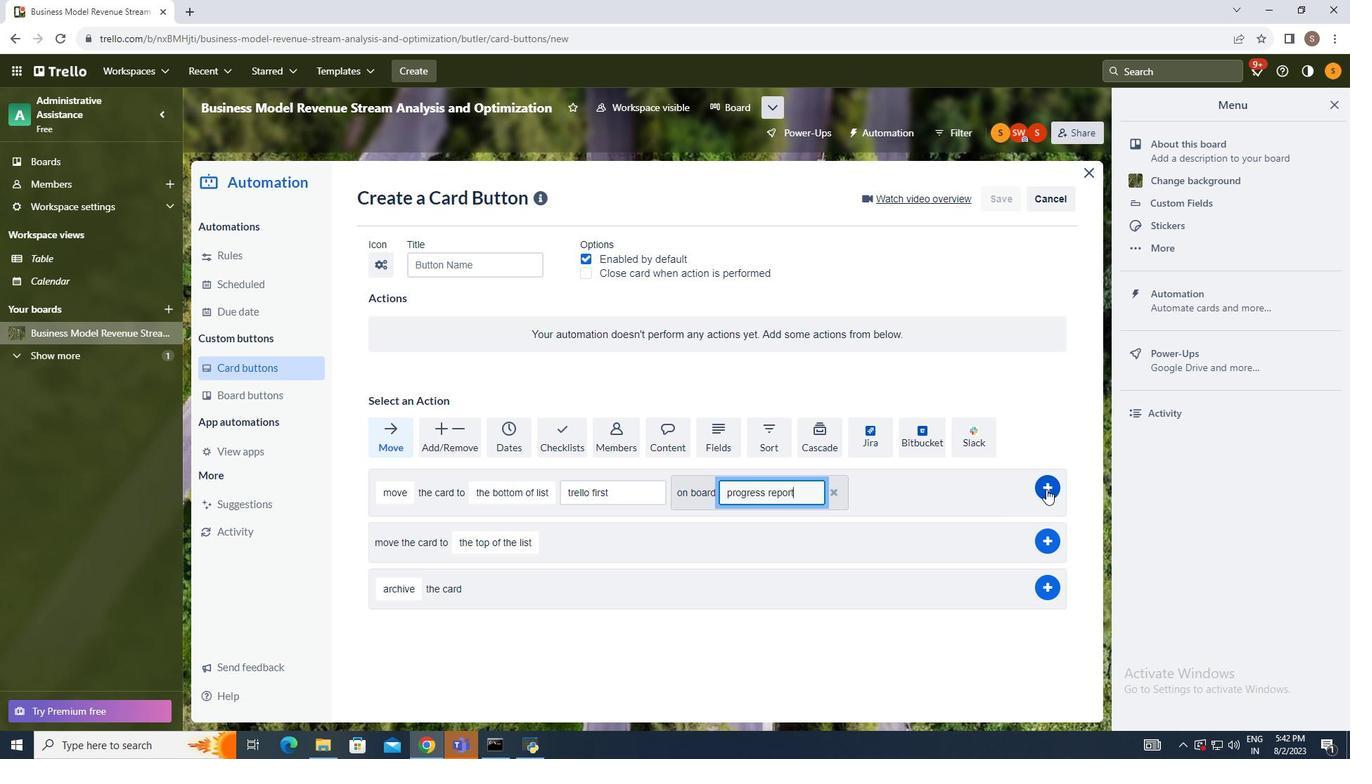 
Action: Mouse pressed left at (1046, 489)
Screenshot: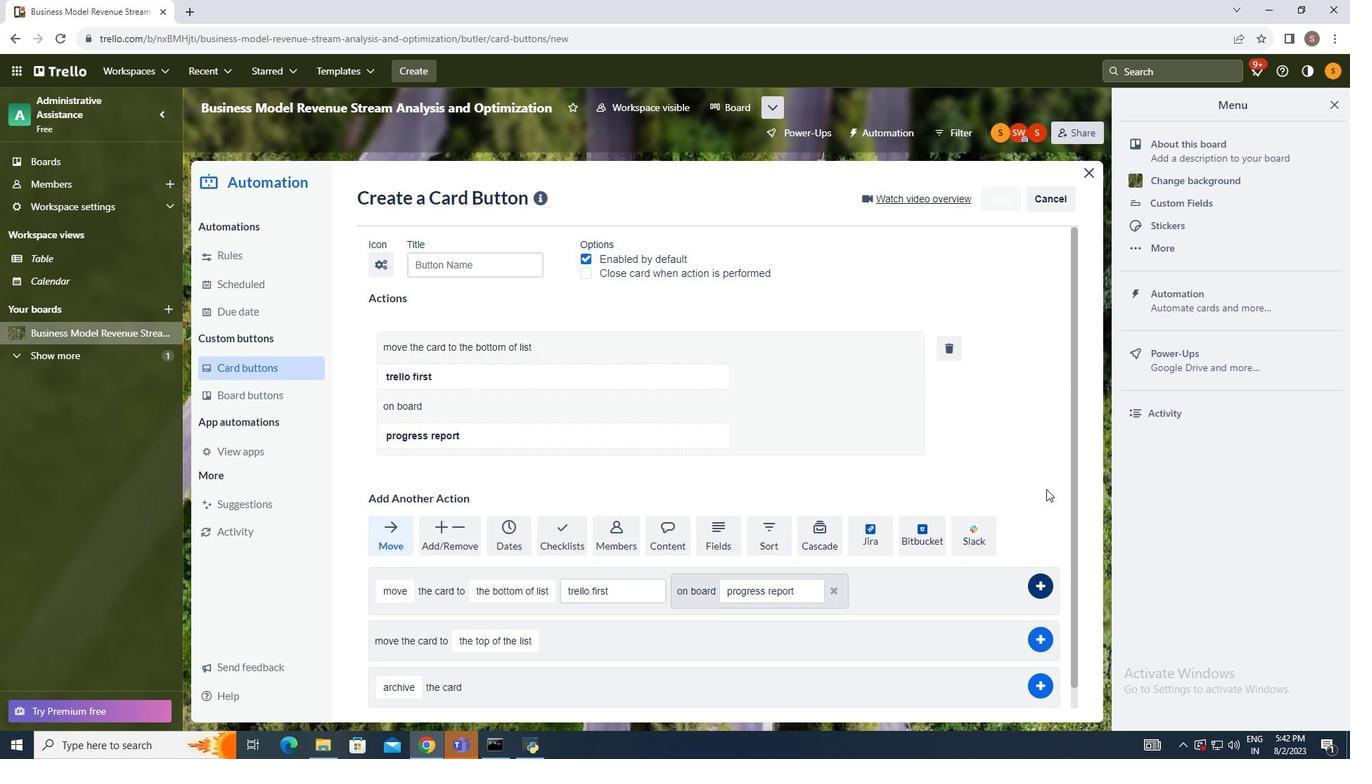 
Action: Mouse moved to (1028, 559)
Screenshot: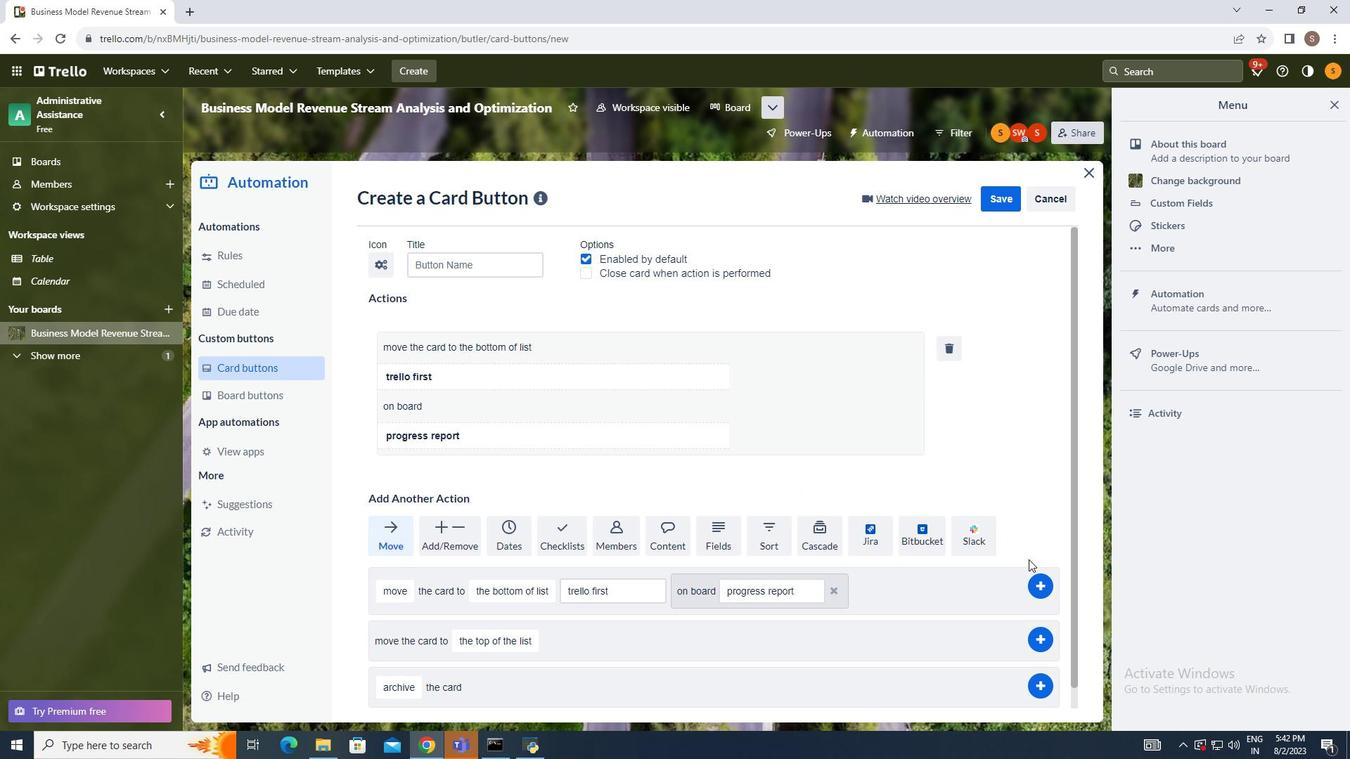 
